 Task: Create a due date automation trigger when advanced on, on the tuesday of the week a card is due add basic assigned to me at 11:00 AM.
Action: Mouse moved to (1116, 89)
Screenshot: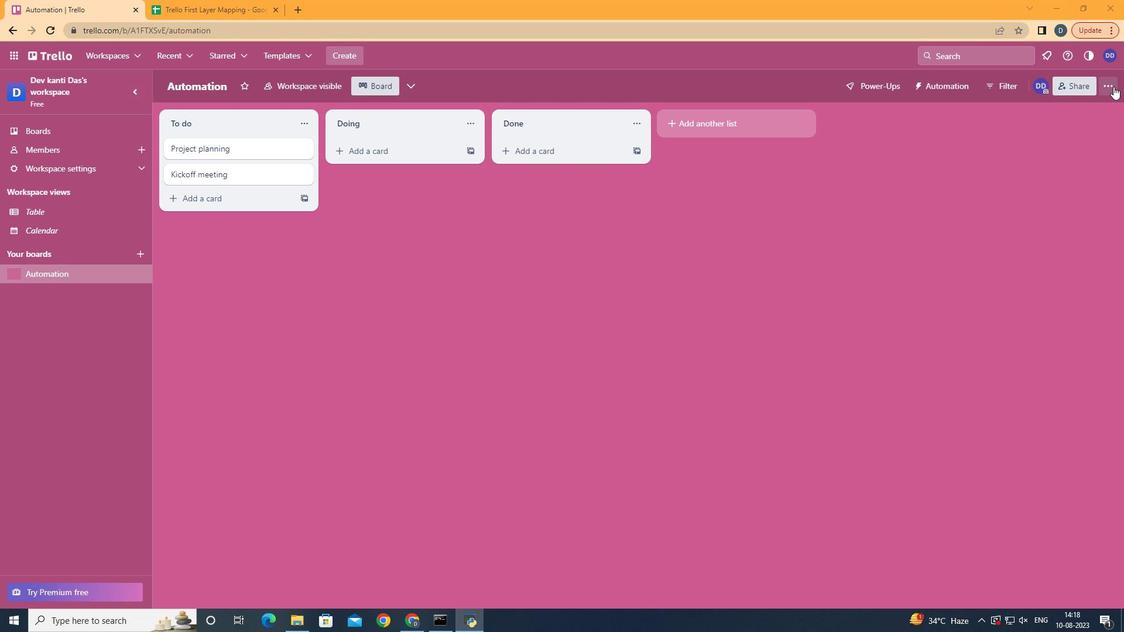 
Action: Mouse pressed left at (1116, 89)
Screenshot: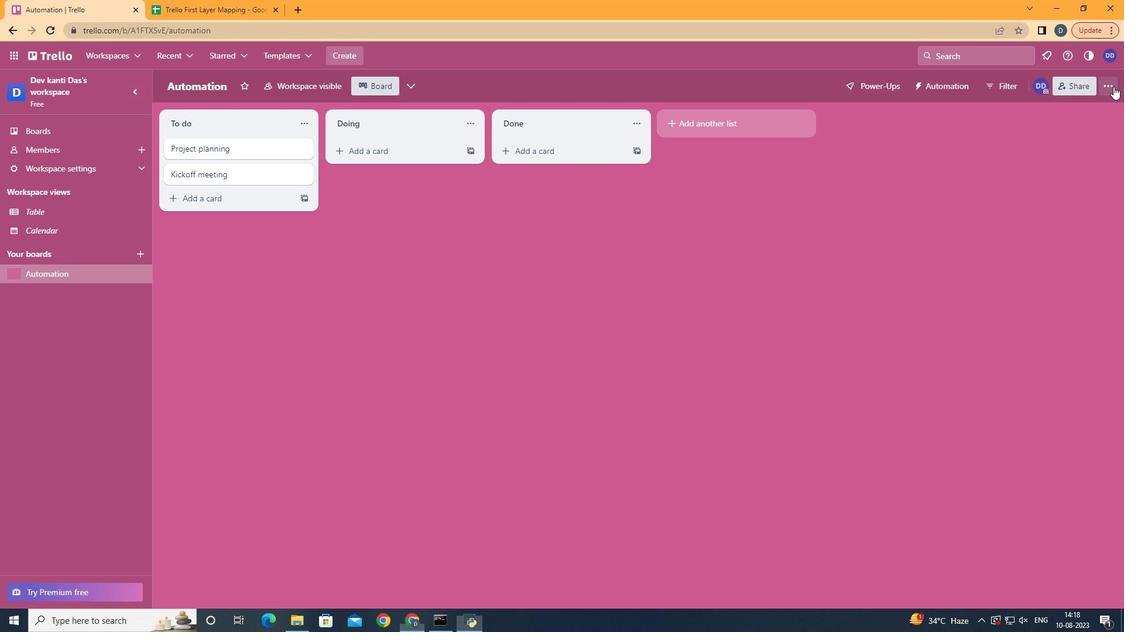 
Action: Mouse moved to (1023, 248)
Screenshot: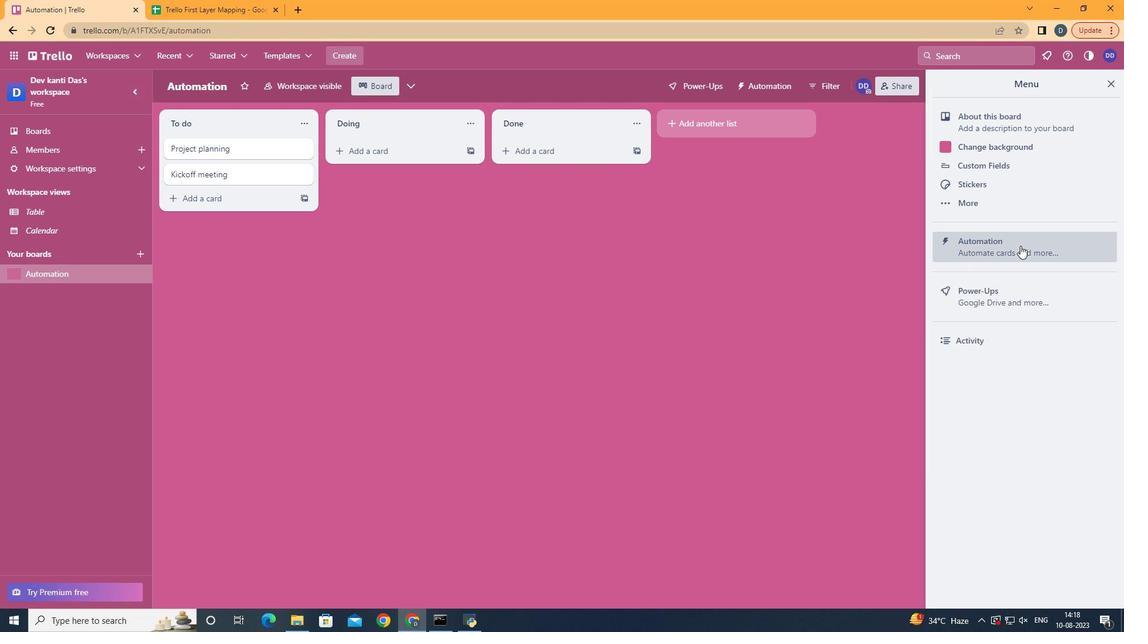 
Action: Mouse pressed left at (1023, 248)
Screenshot: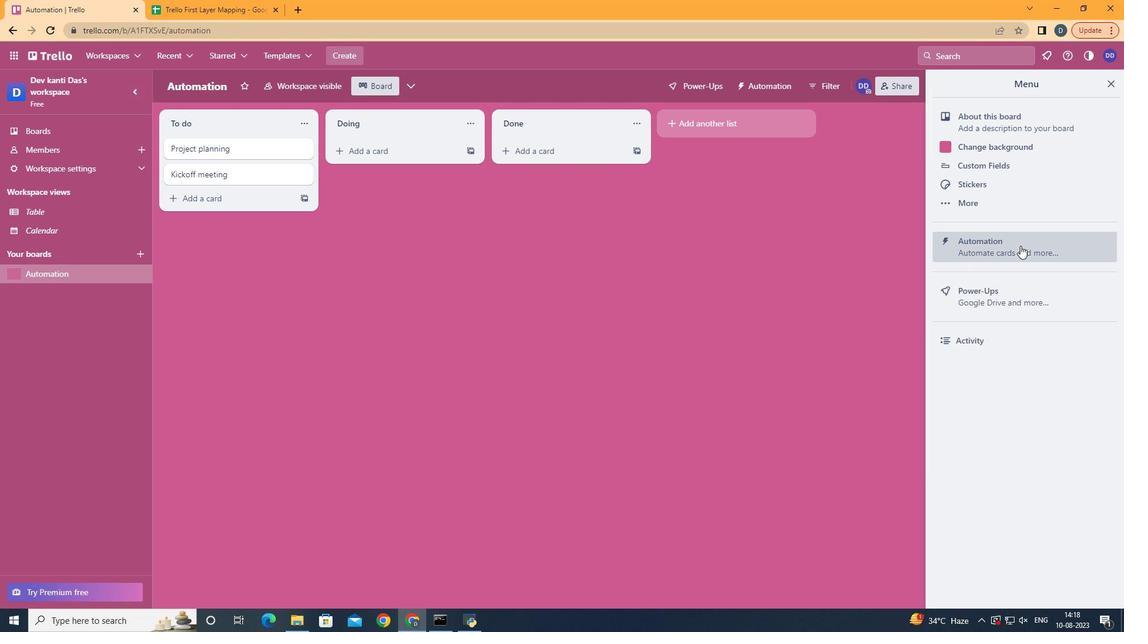 
Action: Mouse moved to (239, 235)
Screenshot: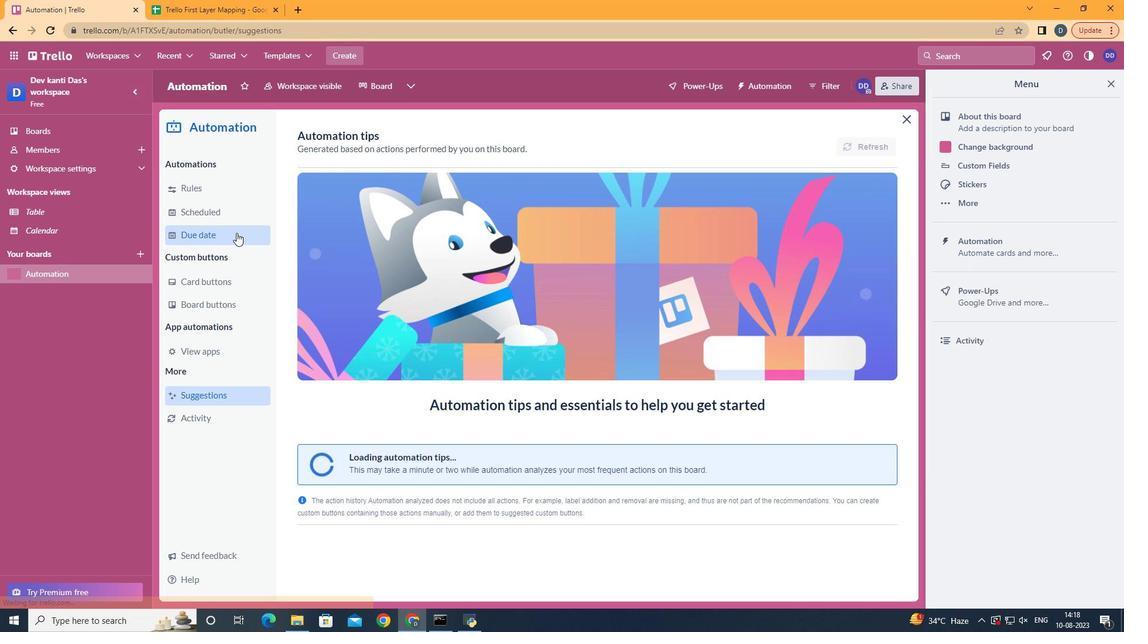 
Action: Mouse pressed left at (239, 235)
Screenshot: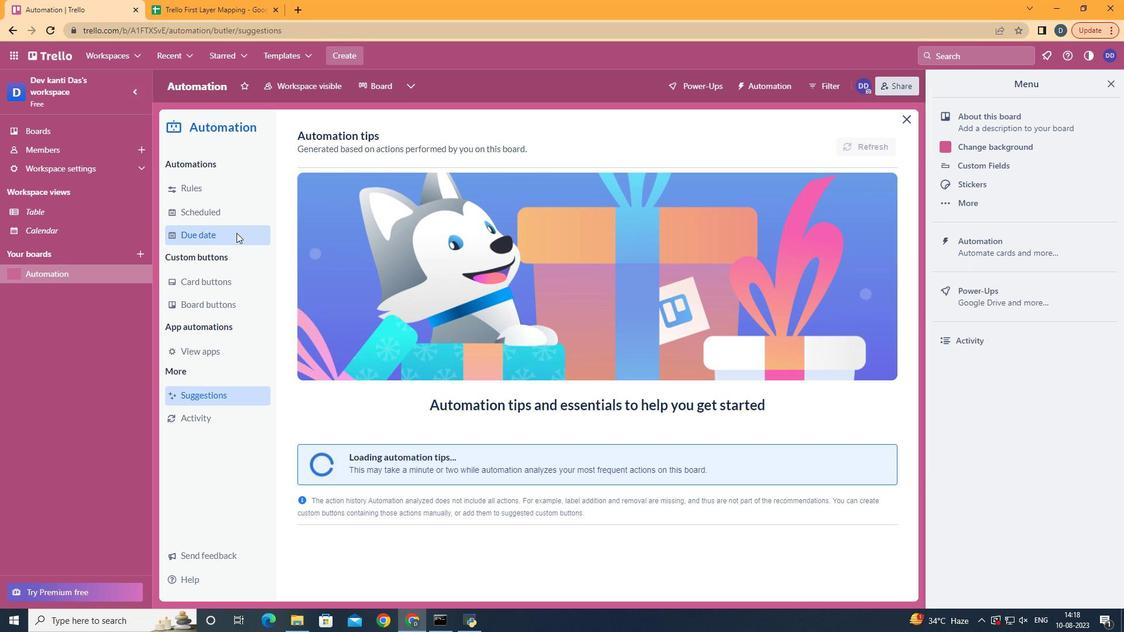 
Action: Mouse moved to (835, 137)
Screenshot: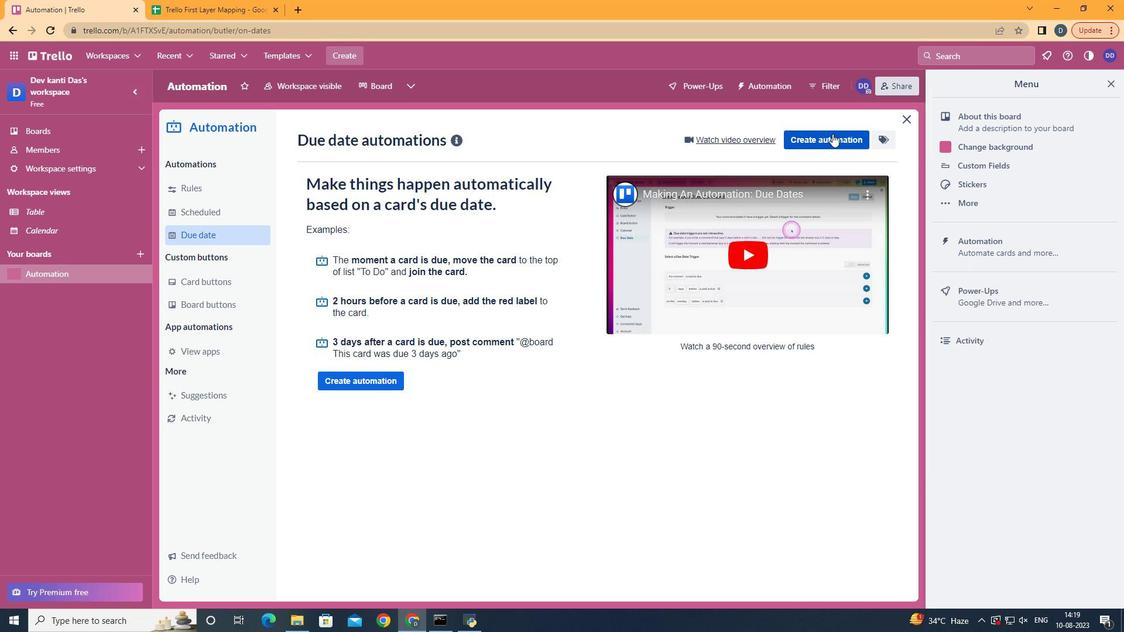 
Action: Mouse pressed left at (835, 137)
Screenshot: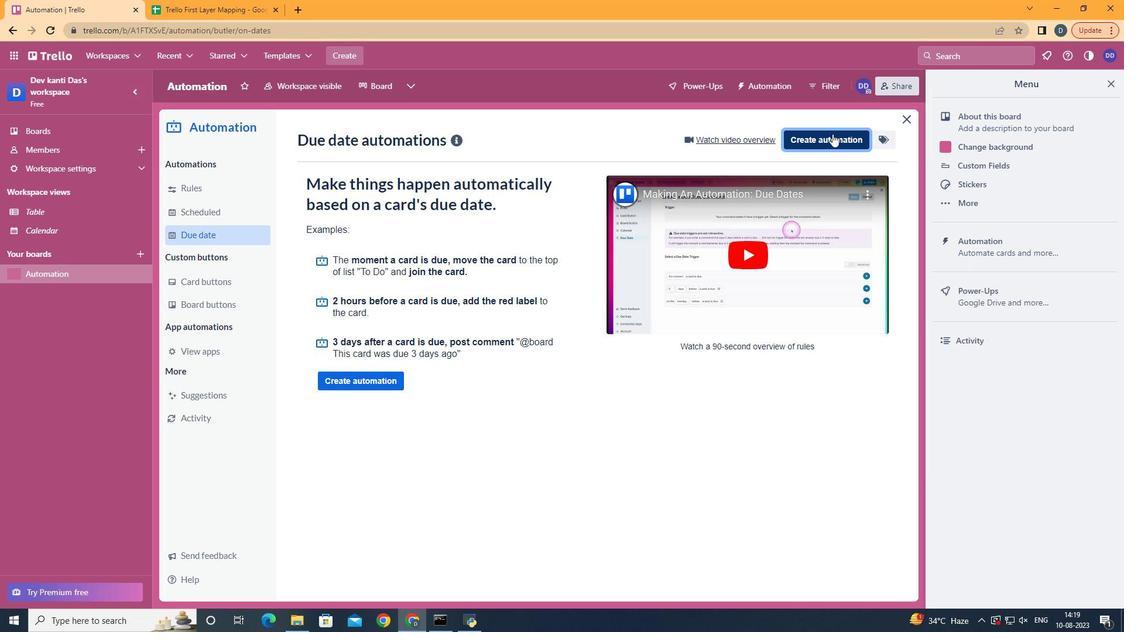 
Action: Mouse moved to (673, 254)
Screenshot: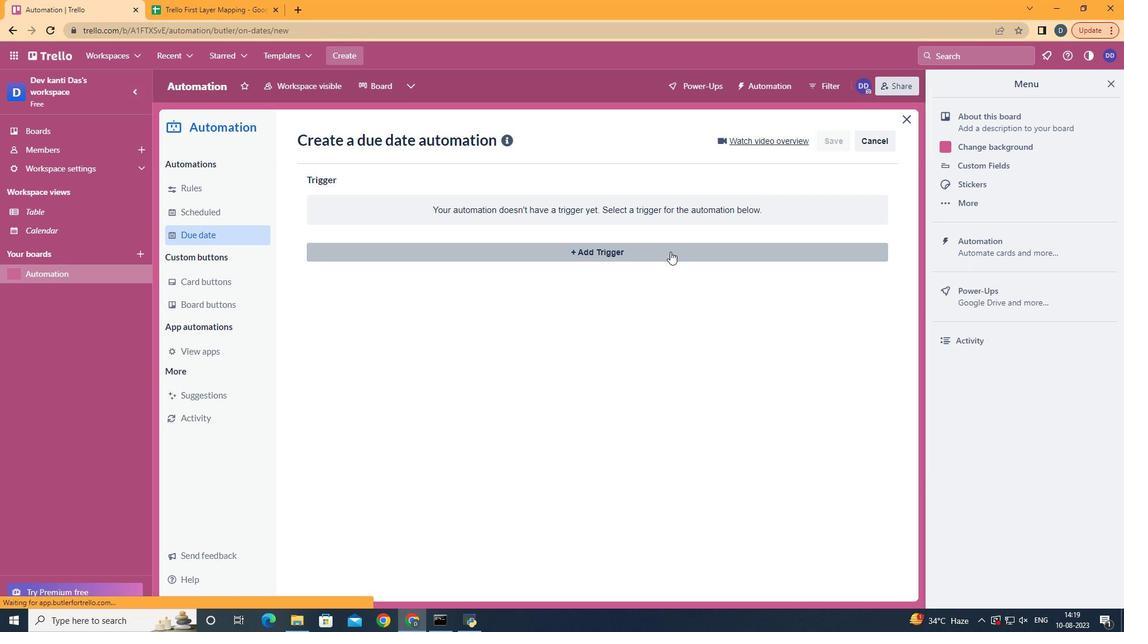 
Action: Mouse pressed left at (673, 254)
Screenshot: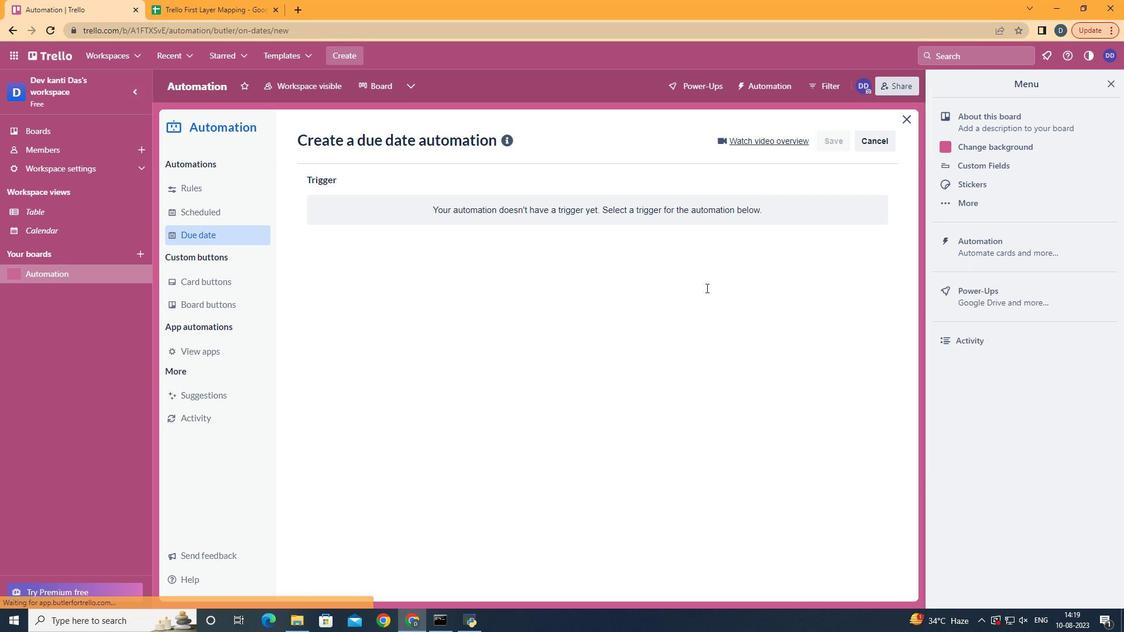 
Action: Mouse moved to (379, 332)
Screenshot: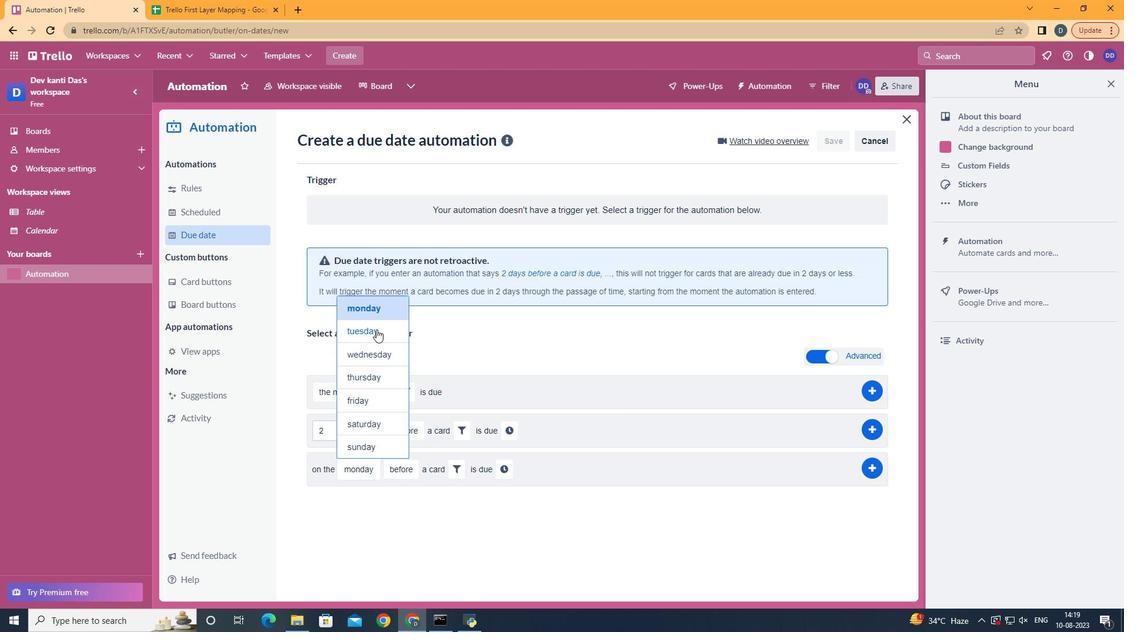 
Action: Mouse pressed left at (379, 332)
Screenshot: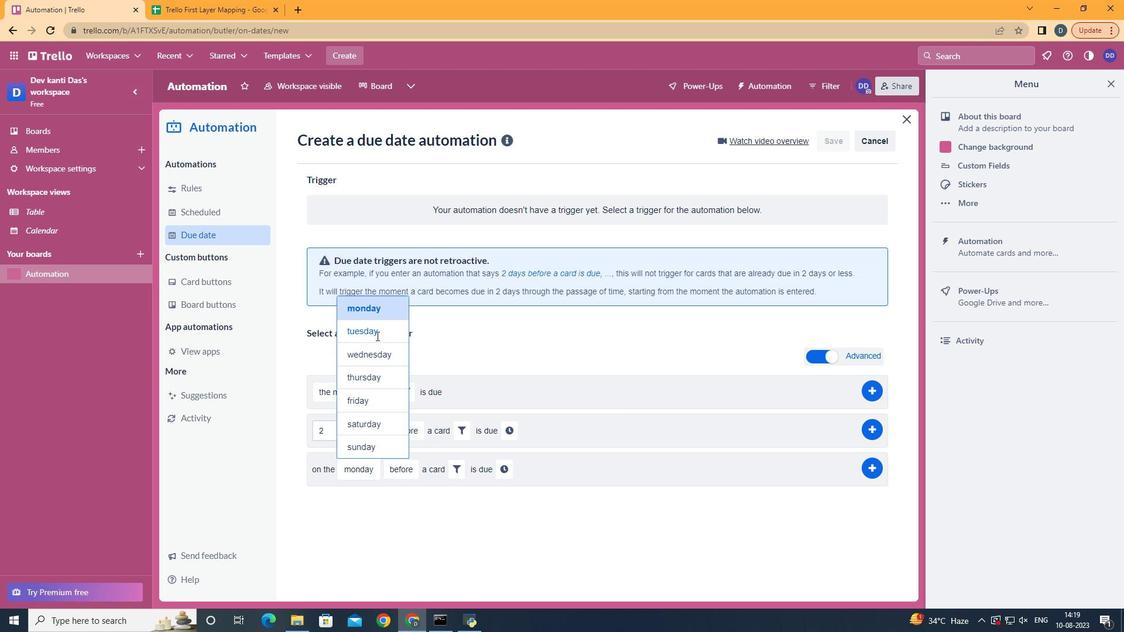 
Action: Mouse moved to (420, 545)
Screenshot: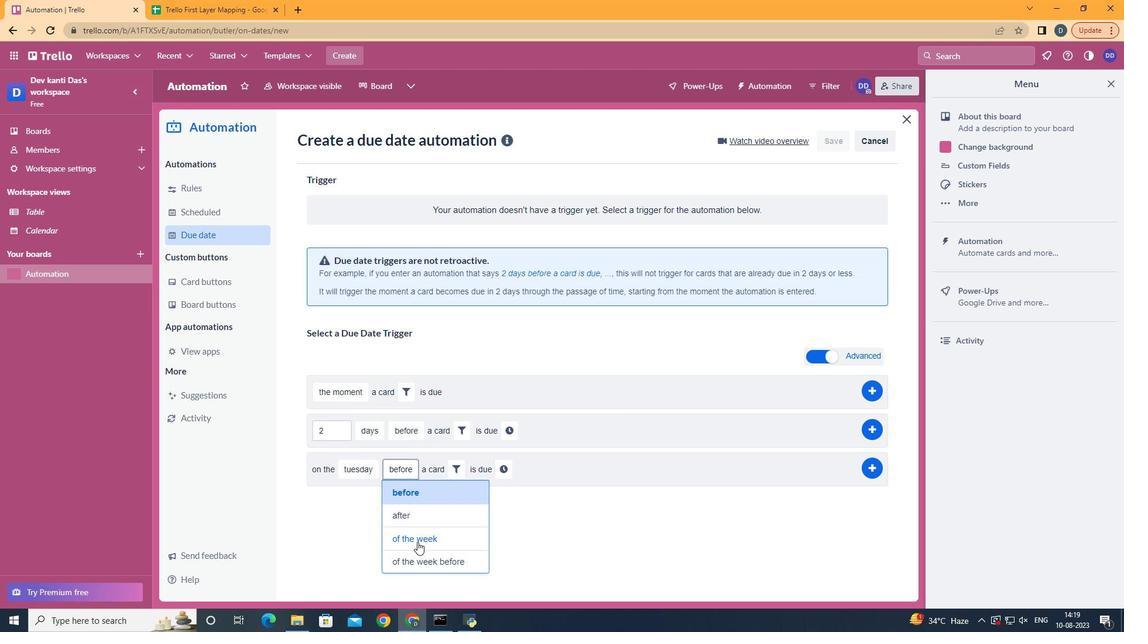 
Action: Mouse pressed left at (420, 545)
Screenshot: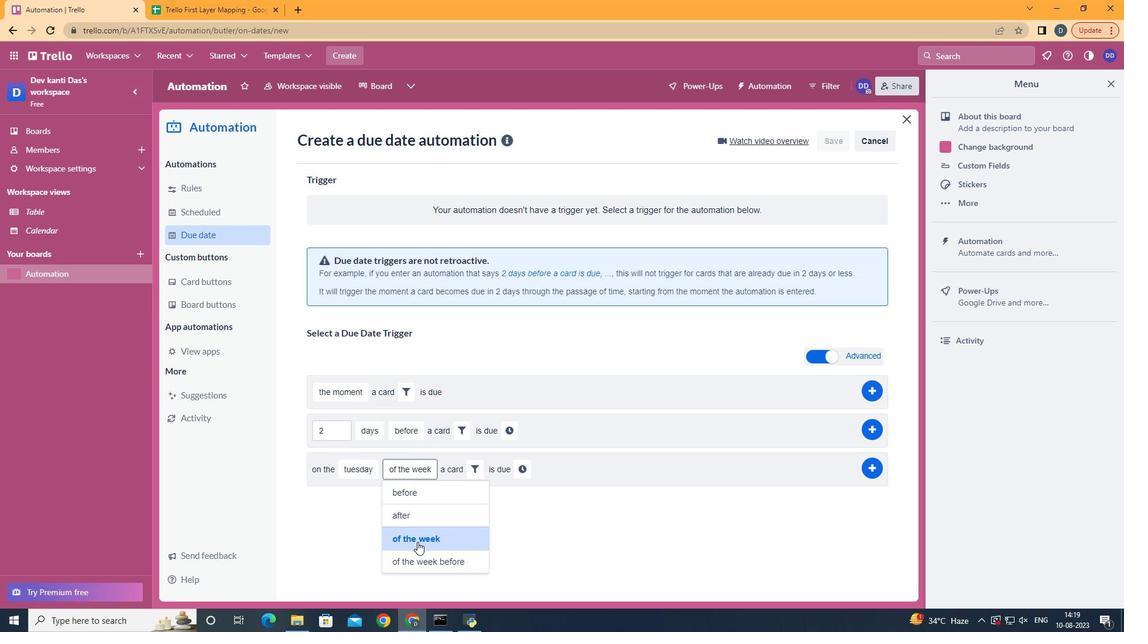
Action: Mouse moved to (470, 471)
Screenshot: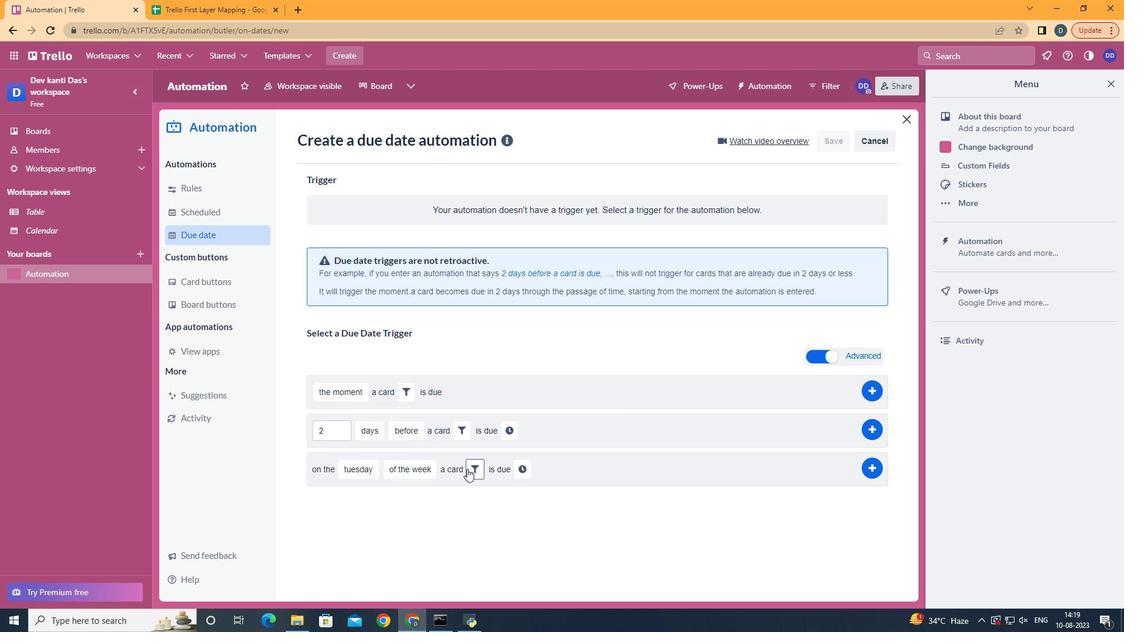 
Action: Mouse pressed left at (470, 471)
Screenshot: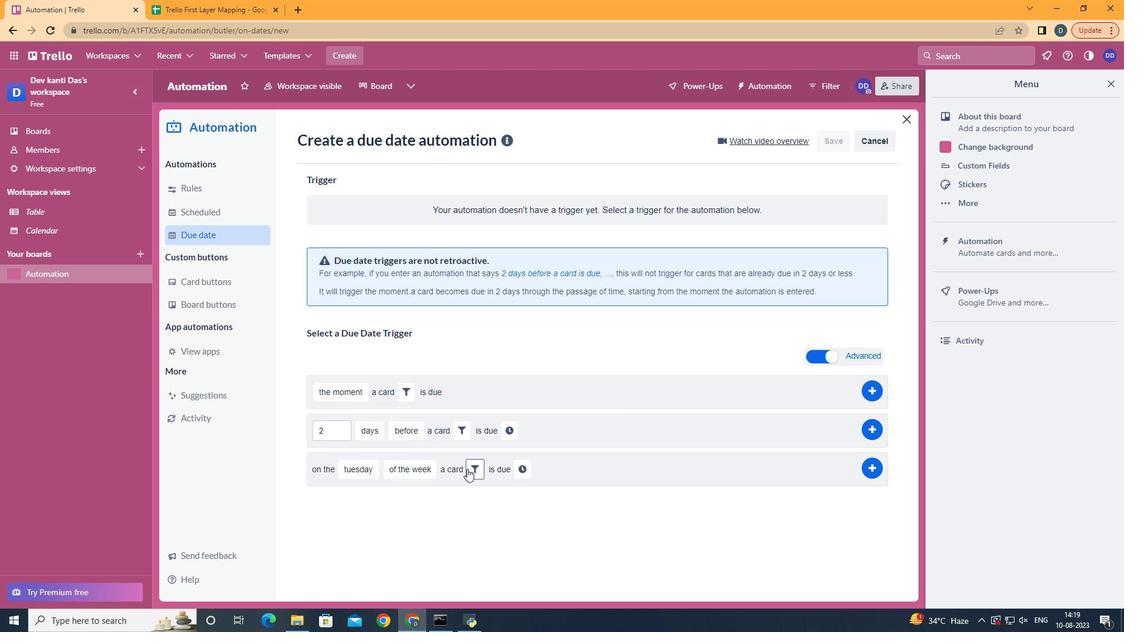 
Action: Mouse moved to (583, 536)
Screenshot: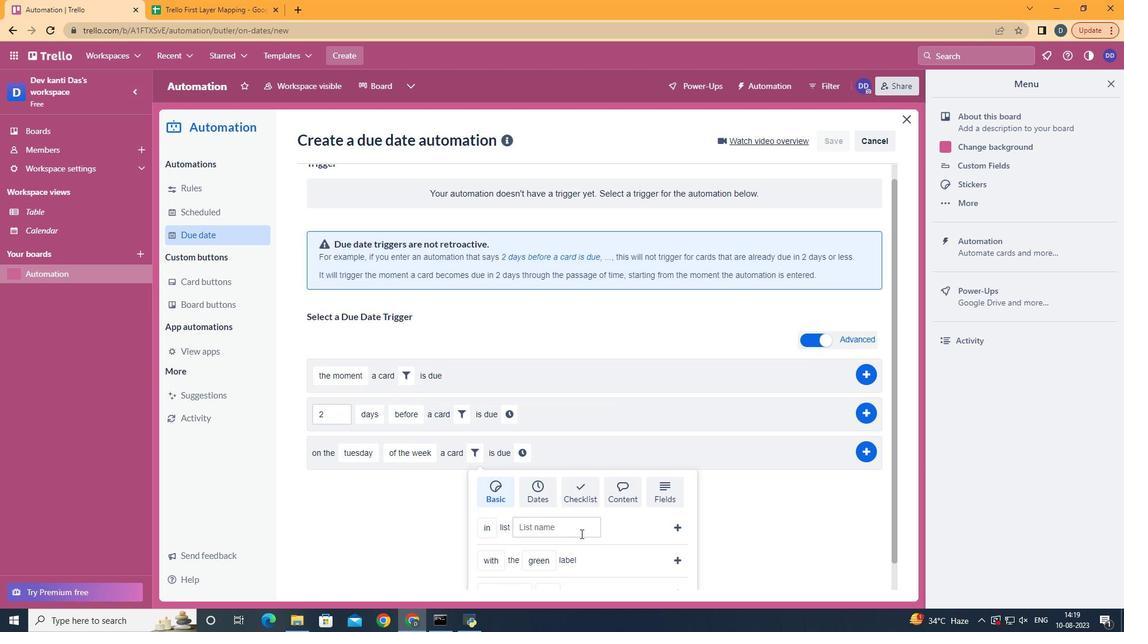 
Action: Mouse scrolled (583, 536) with delta (0, 0)
Screenshot: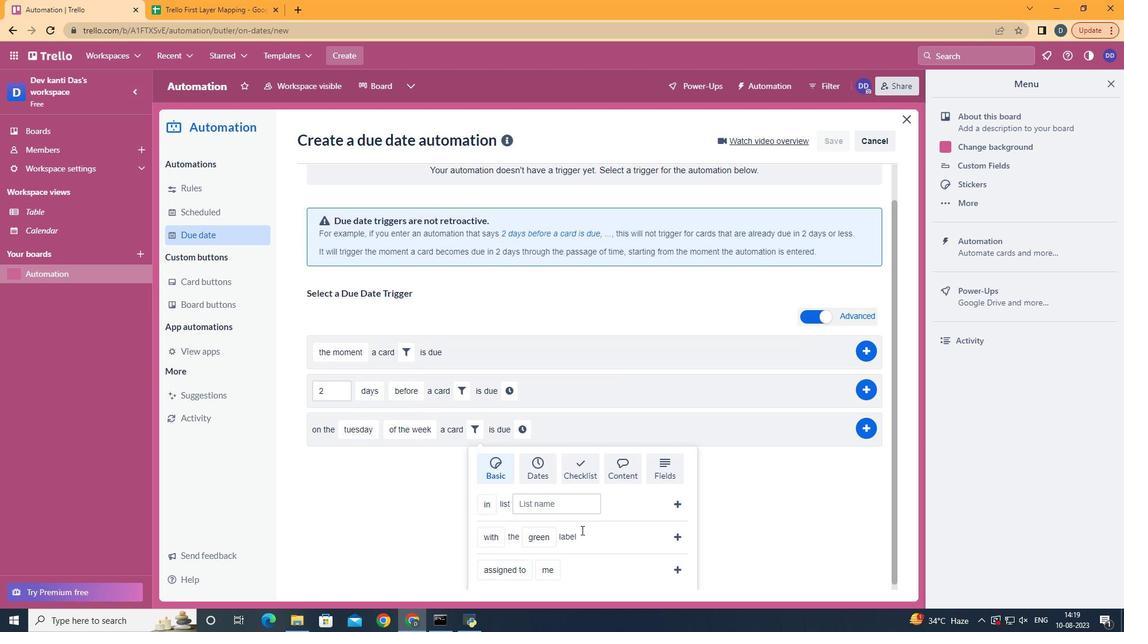 
Action: Mouse scrolled (583, 536) with delta (0, 0)
Screenshot: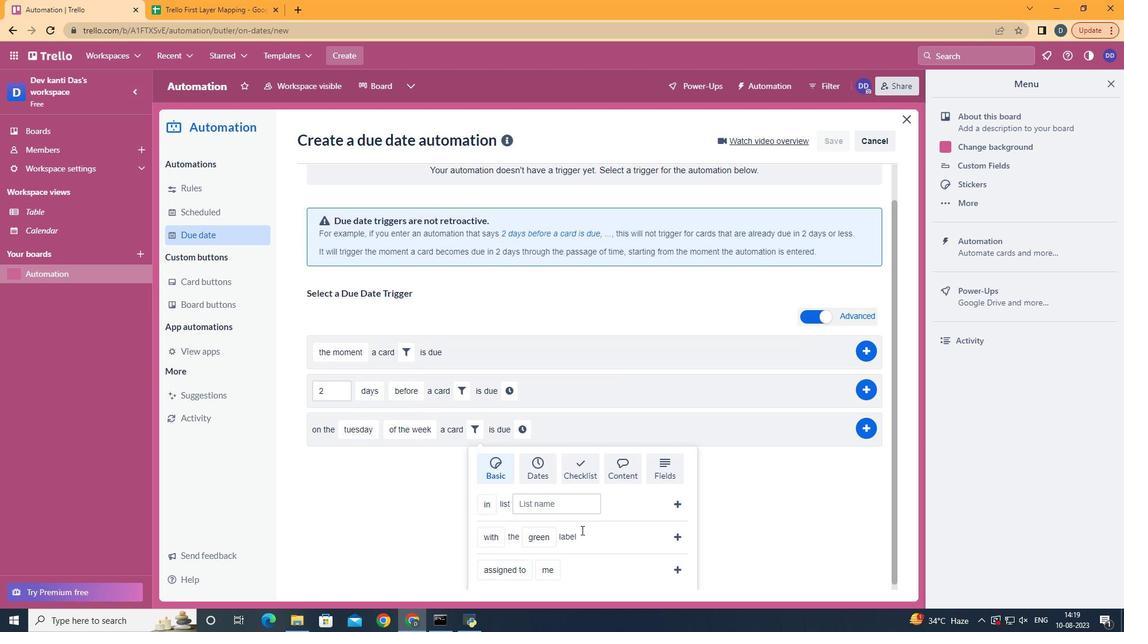 
Action: Mouse scrolled (583, 536) with delta (0, 0)
Screenshot: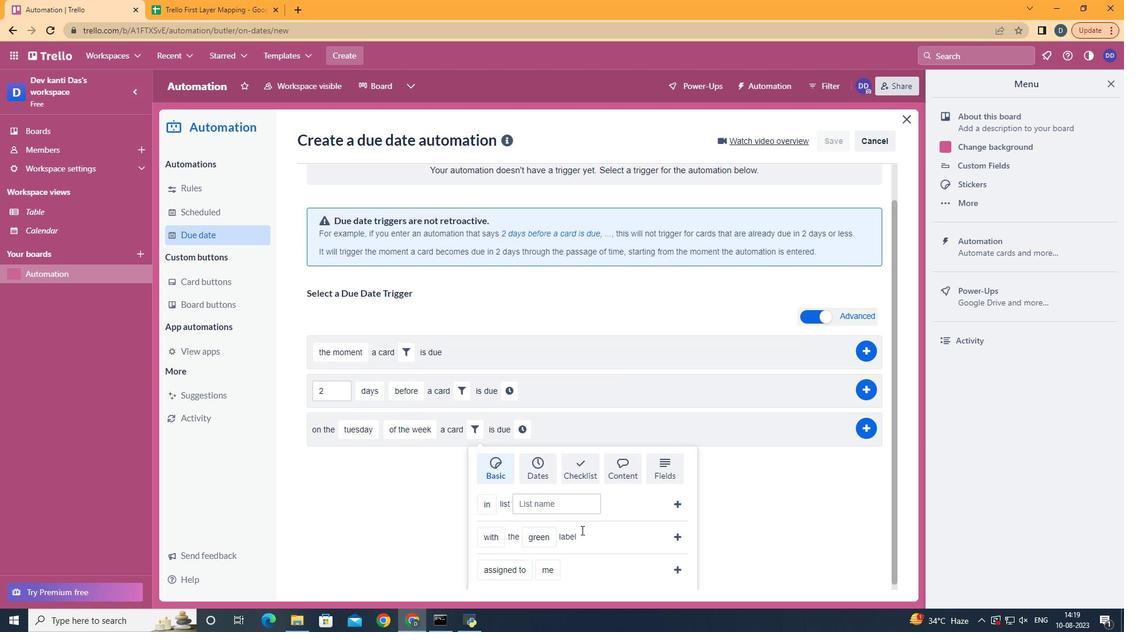 
Action: Mouse scrolled (583, 536) with delta (0, 0)
Screenshot: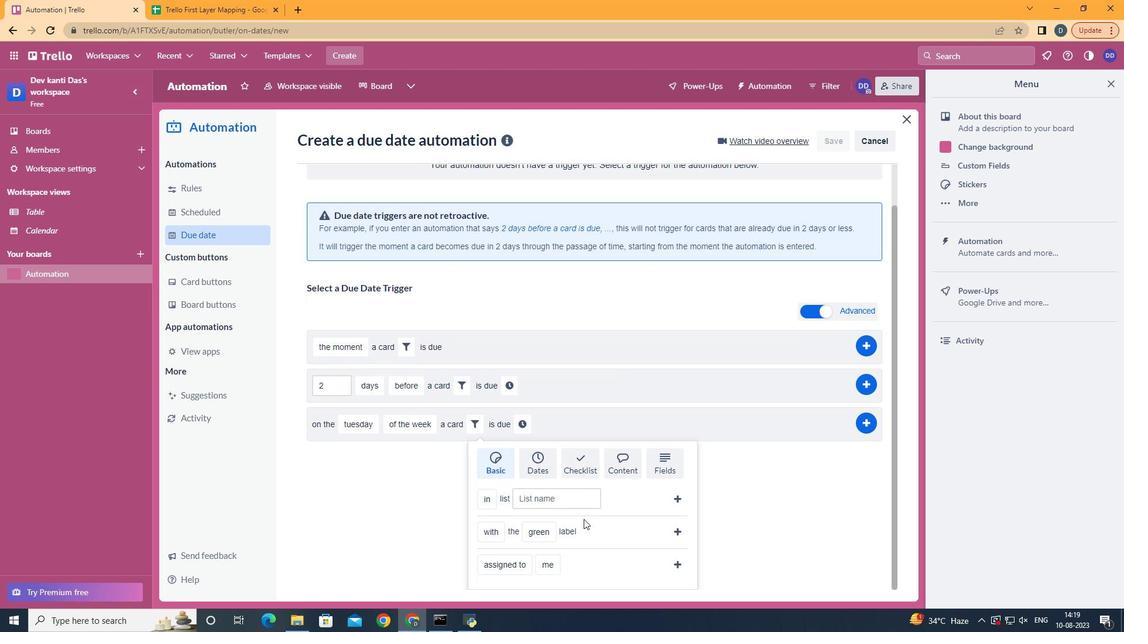 
Action: Mouse moved to (538, 492)
Screenshot: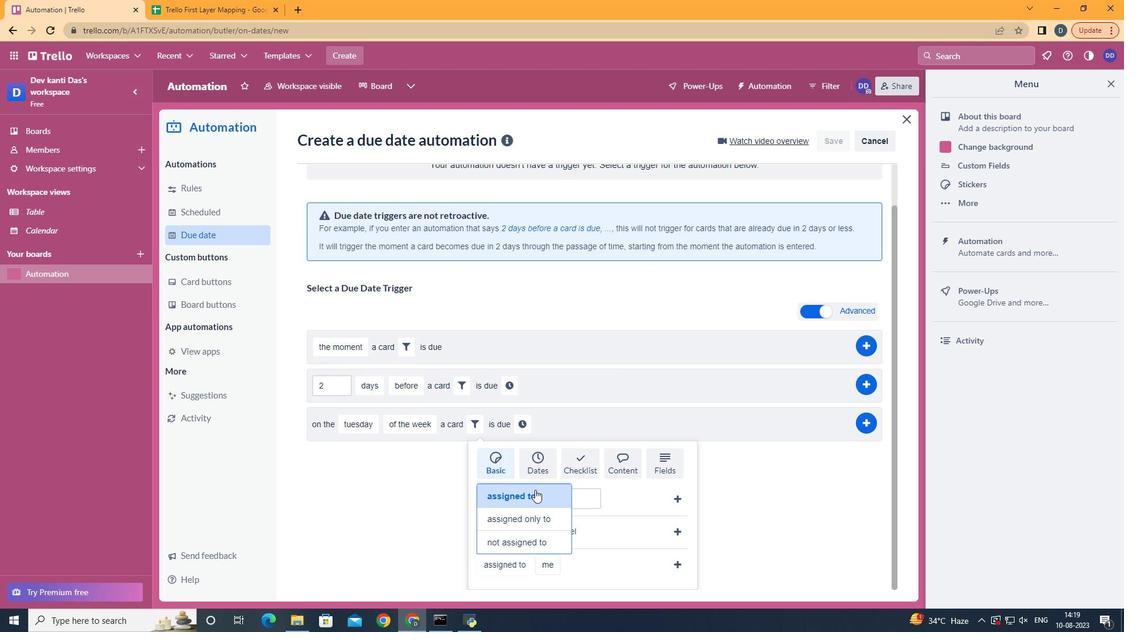 
Action: Mouse pressed left at (538, 492)
Screenshot: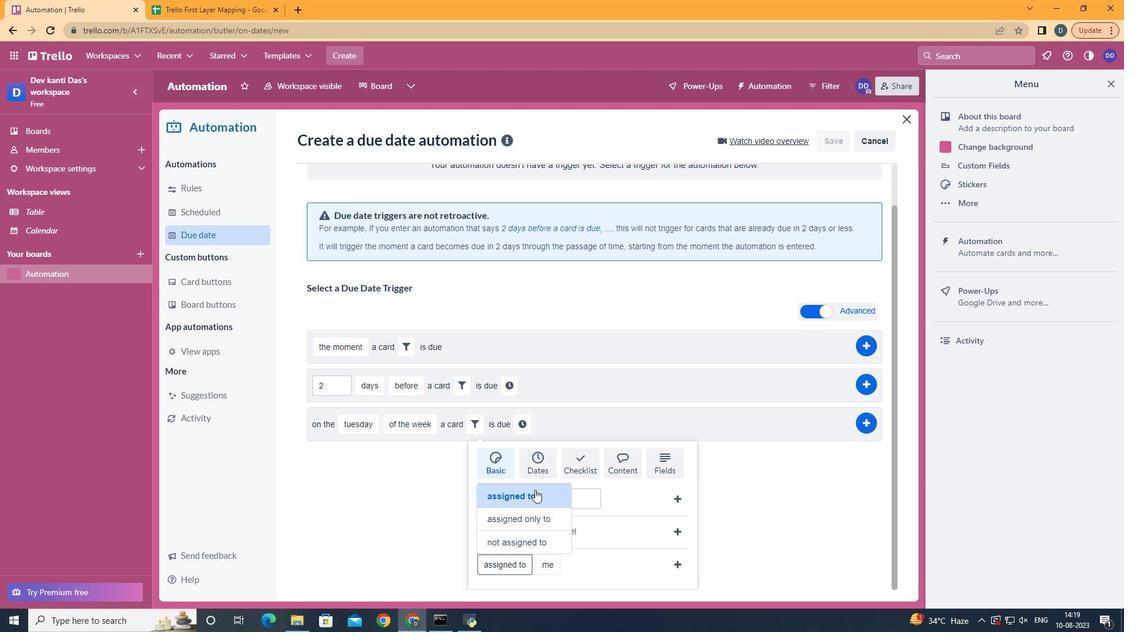 
Action: Mouse moved to (680, 566)
Screenshot: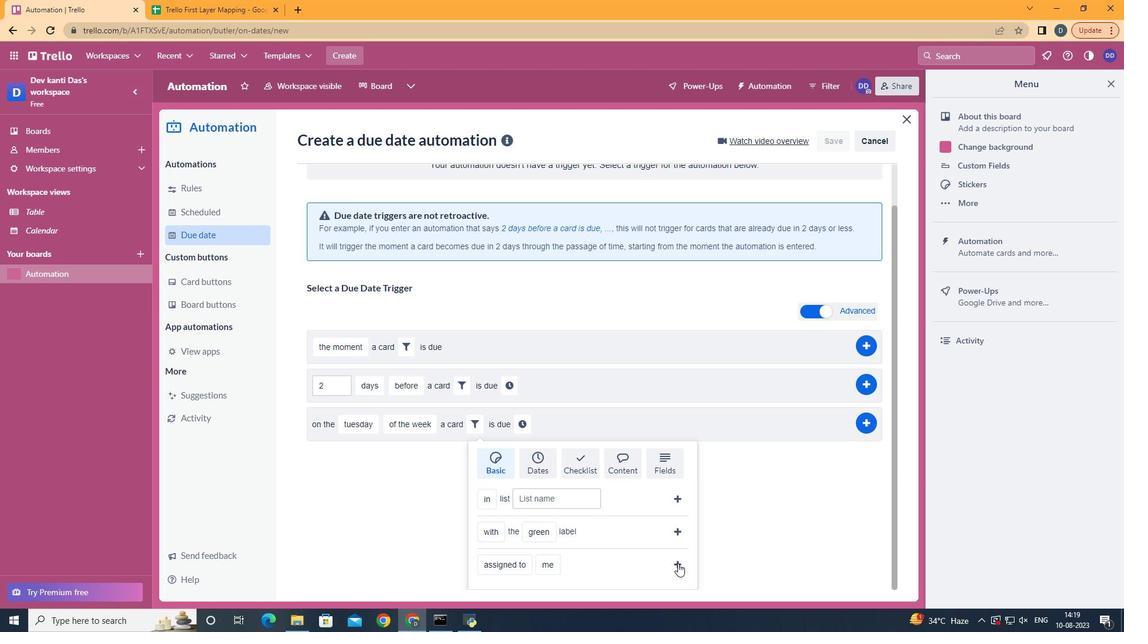 
Action: Mouse pressed left at (680, 566)
Screenshot: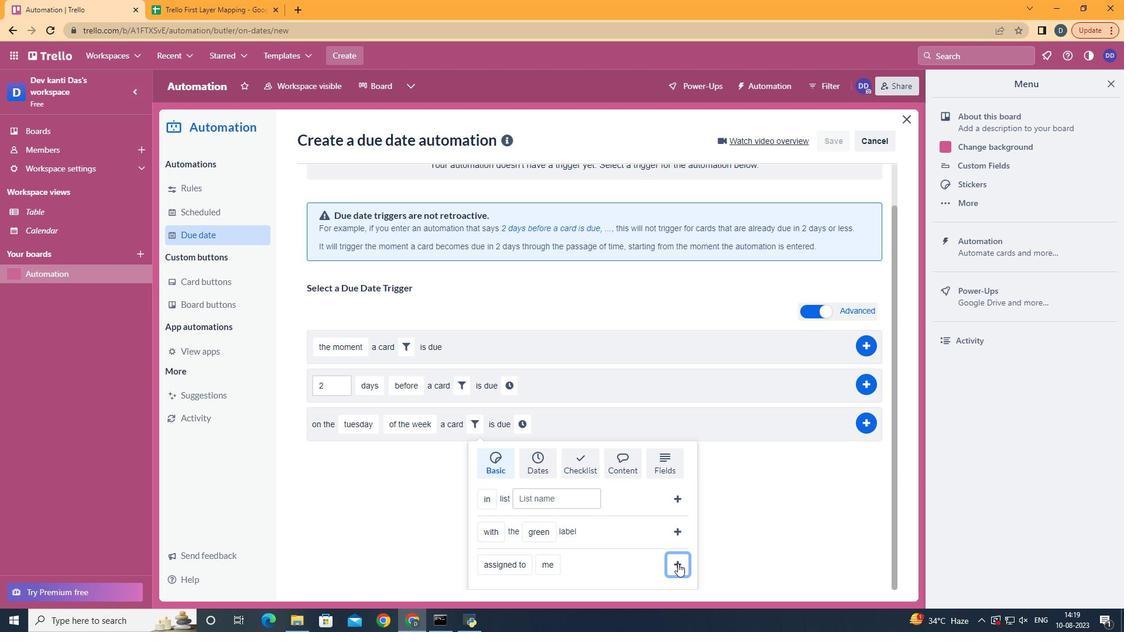 
Action: Mouse moved to (613, 477)
Screenshot: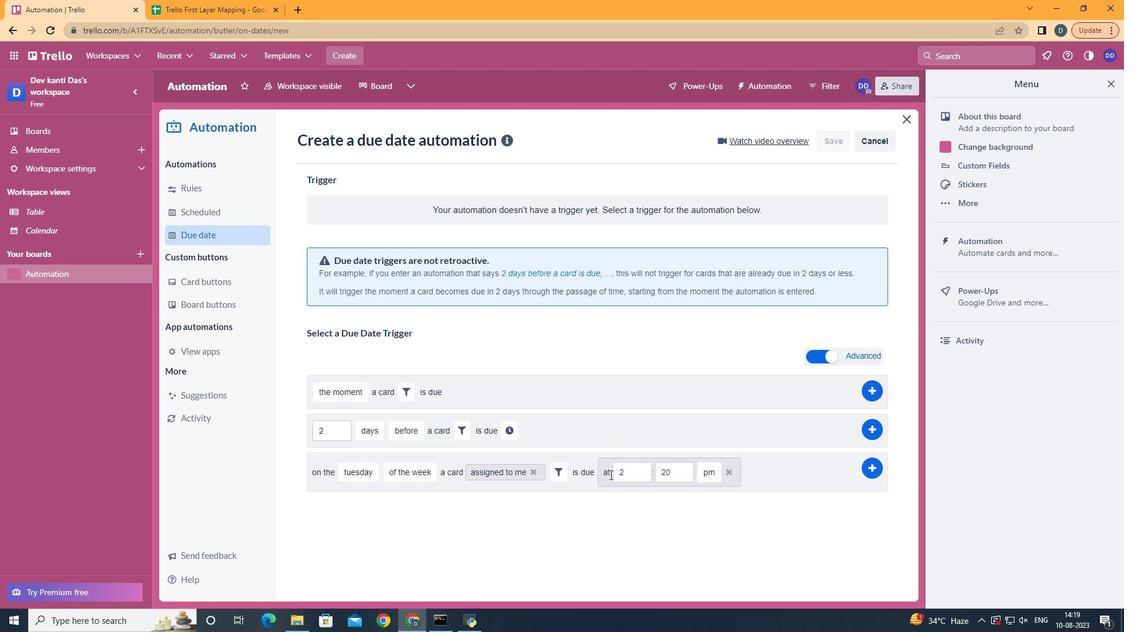 
Action: Mouse pressed left at (613, 477)
Screenshot: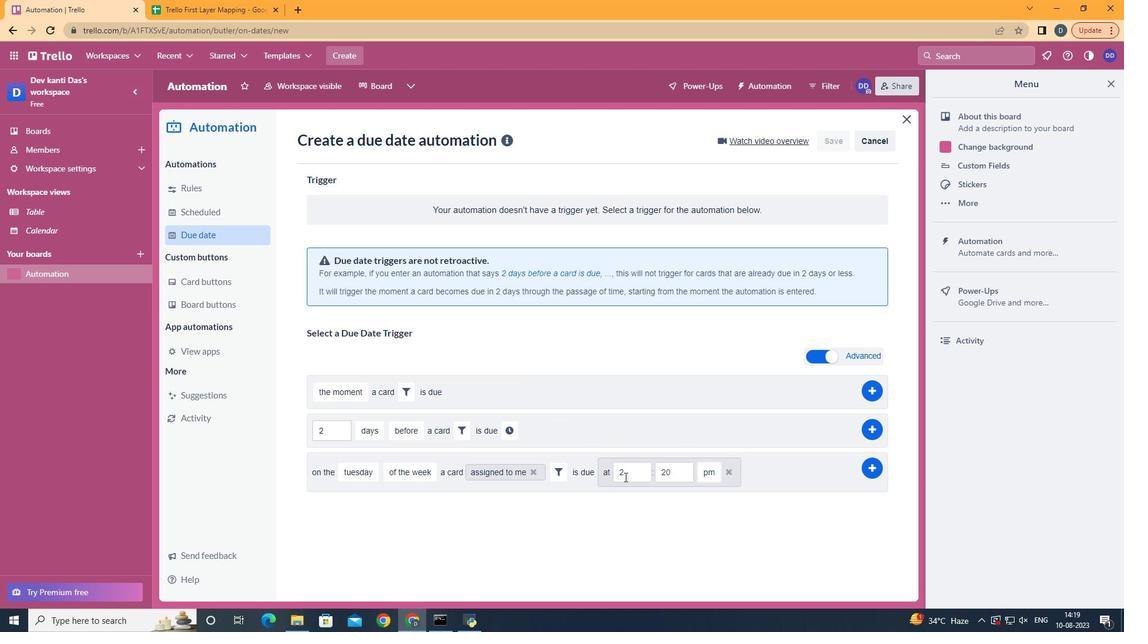 
Action: Mouse moved to (645, 479)
Screenshot: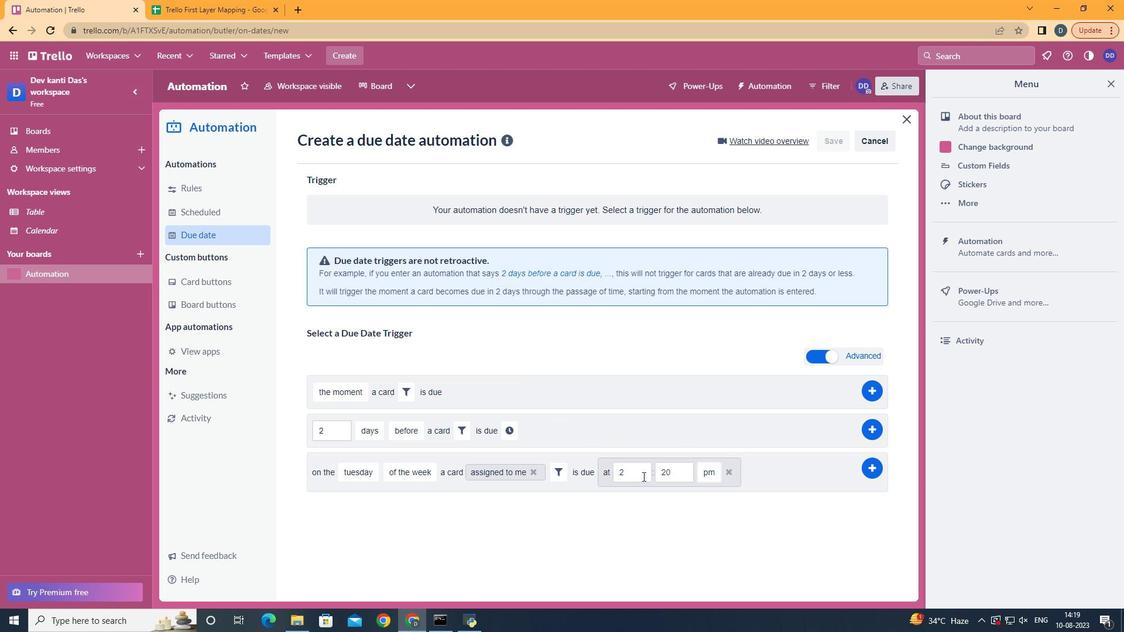 
Action: Mouse pressed left at (645, 479)
Screenshot: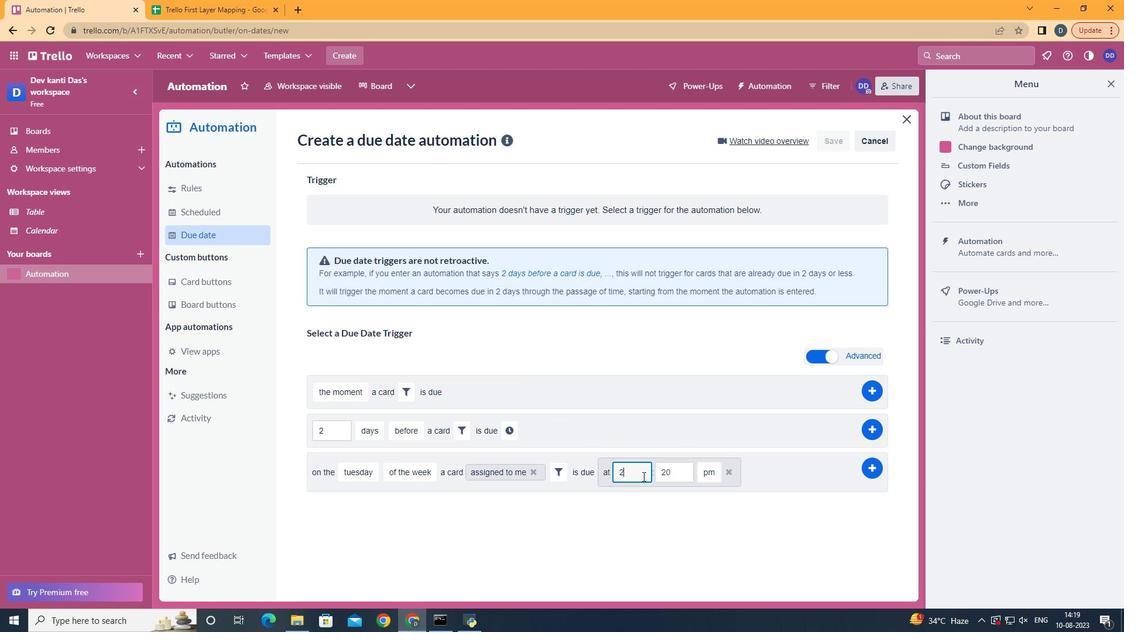 
Action: Key pressed <Key.backspace>11
Screenshot: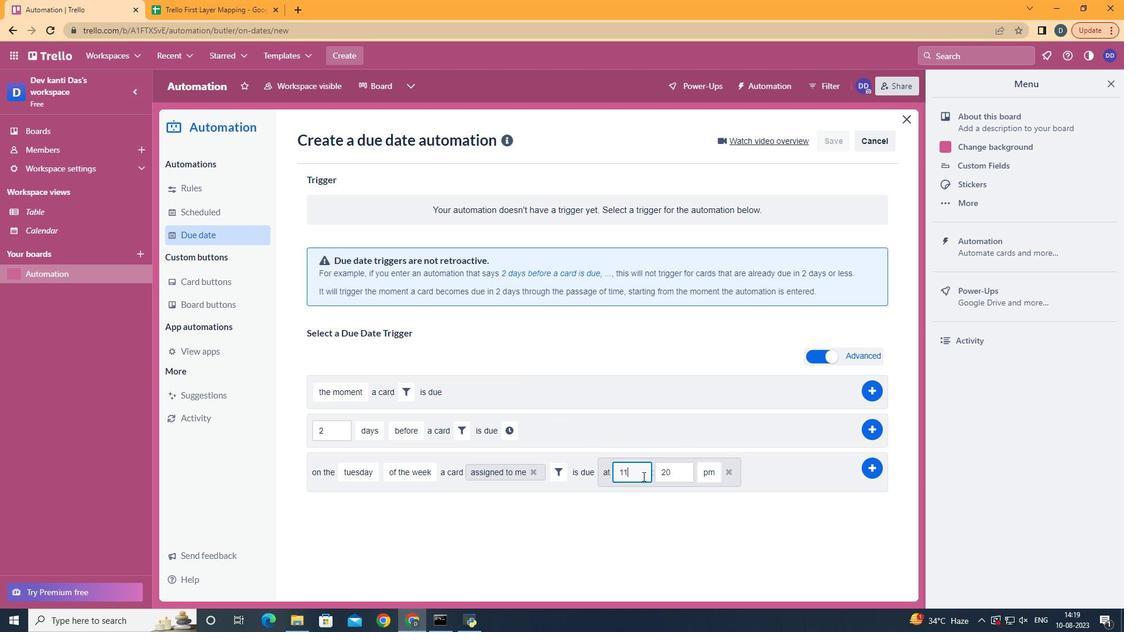 
Action: Mouse moved to (683, 471)
Screenshot: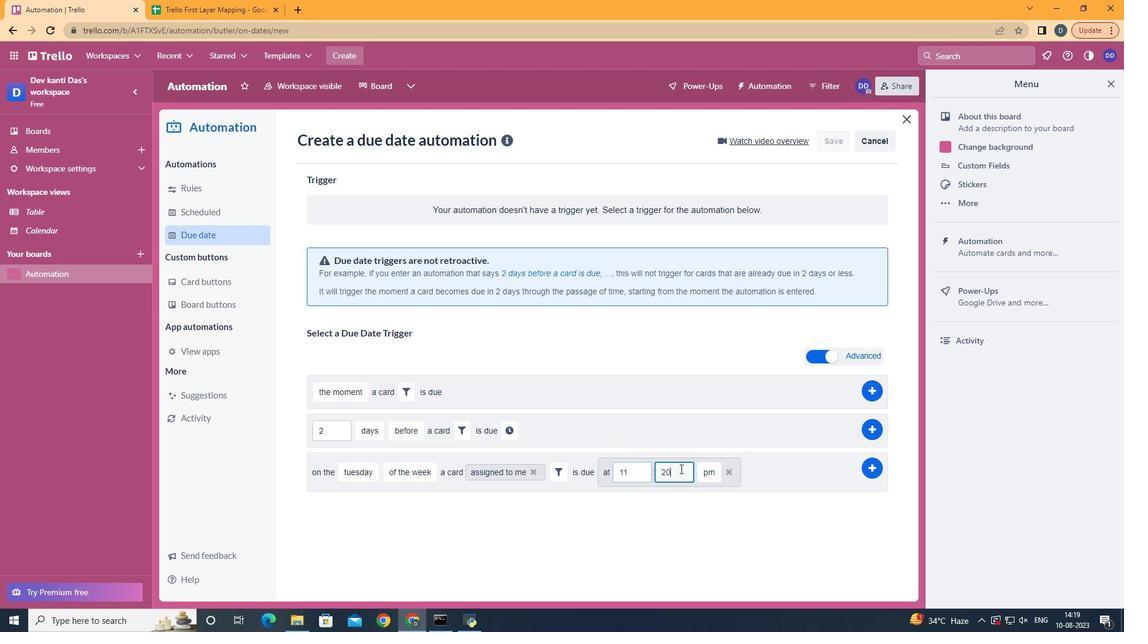 
Action: Mouse pressed left at (683, 471)
Screenshot: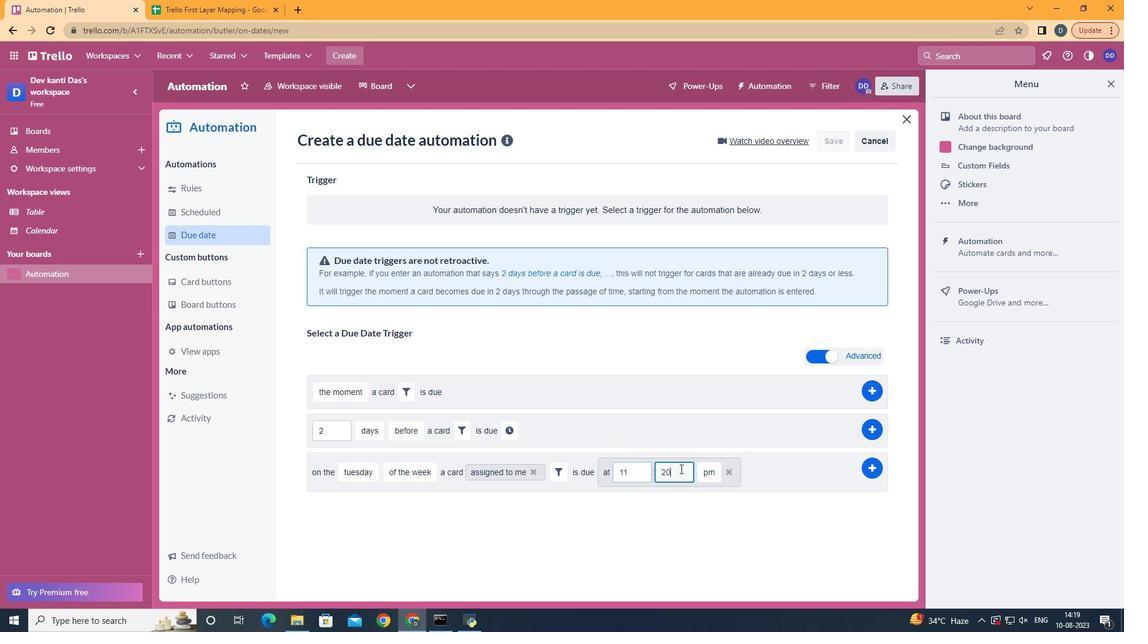 
Action: Key pressed <Key.backspace><Key.backspace>00
Screenshot: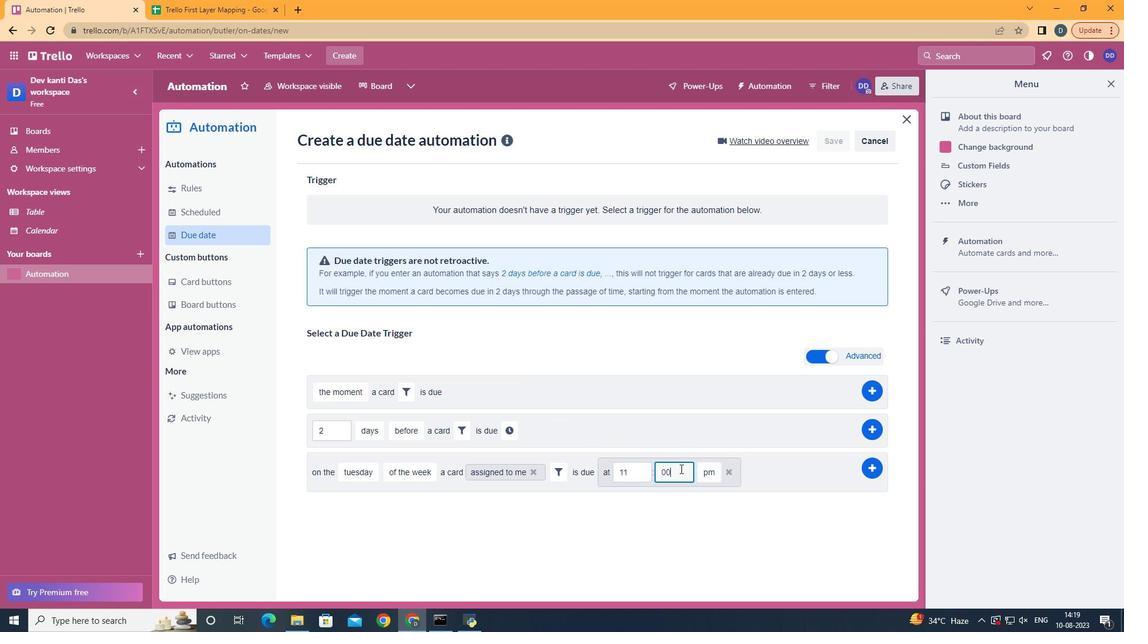 
Action: Mouse moved to (710, 498)
Screenshot: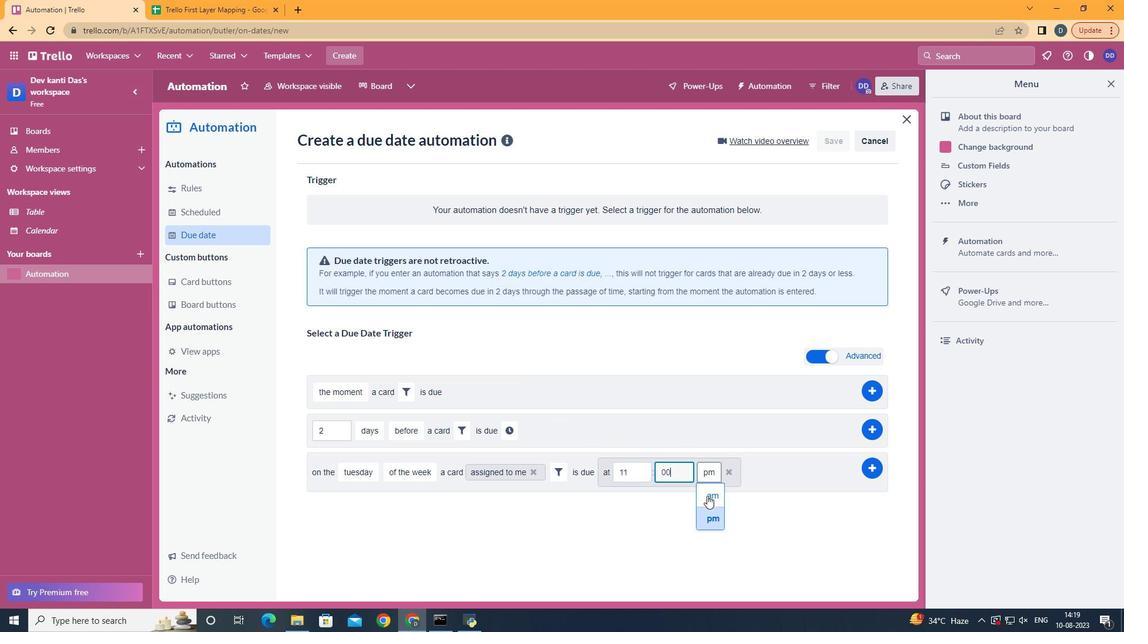 
Action: Mouse pressed left at (710, 498)
Screenshot: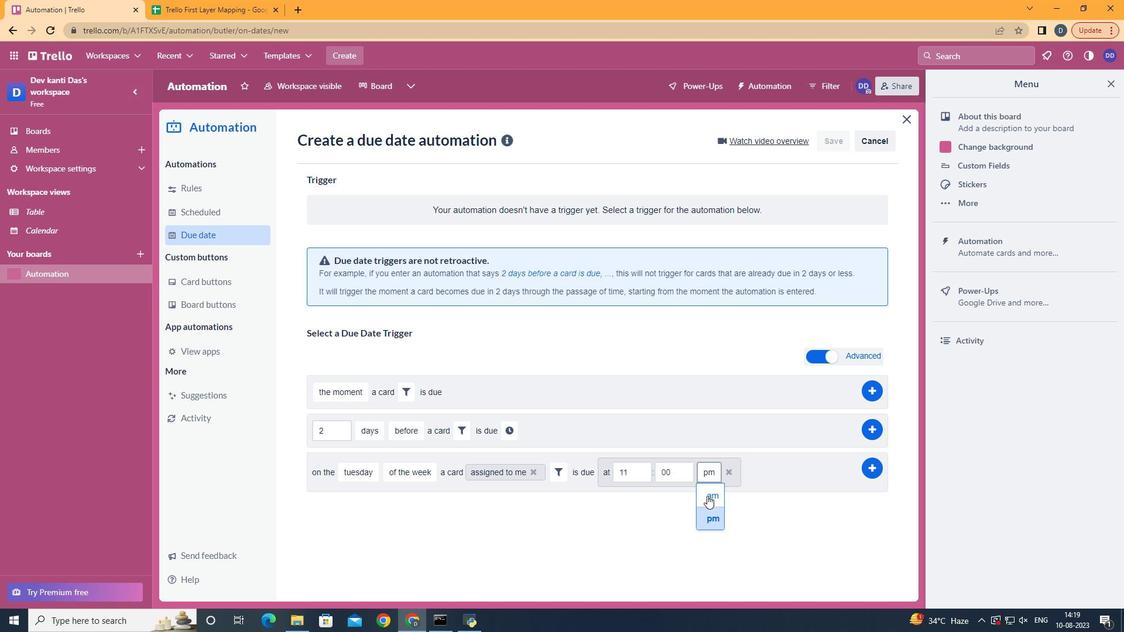 
Action: Mouse moved to (879, 467)
Screenshot: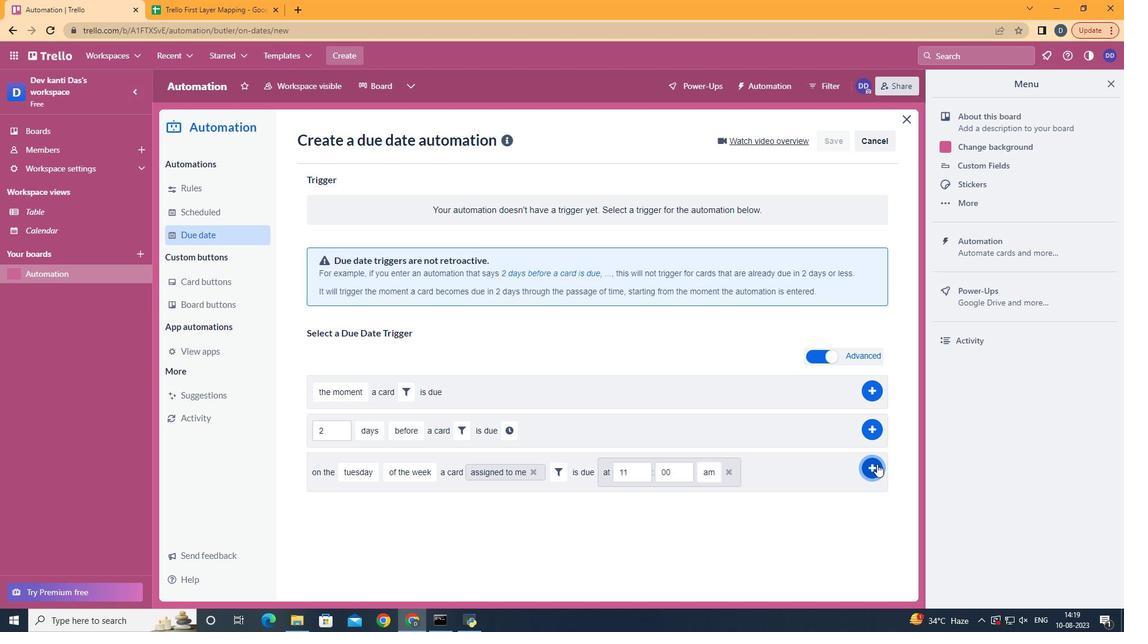 
Action: Mouse pressed left at (879, 467)
Screenshot: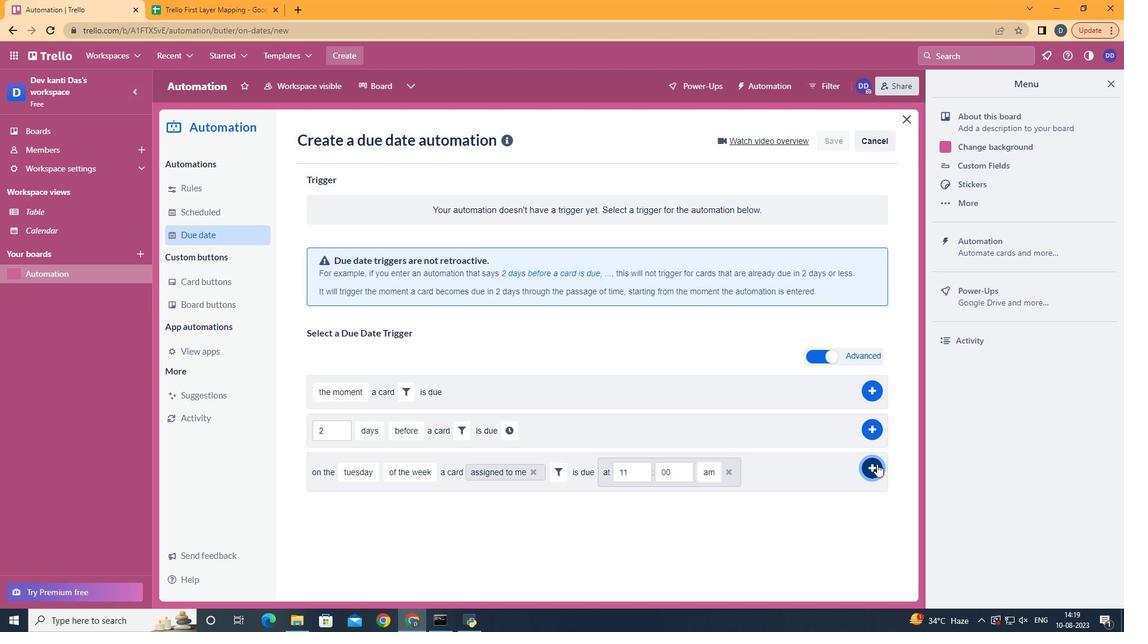 
Action: Mouse moved to (690, 265)
Screenshot: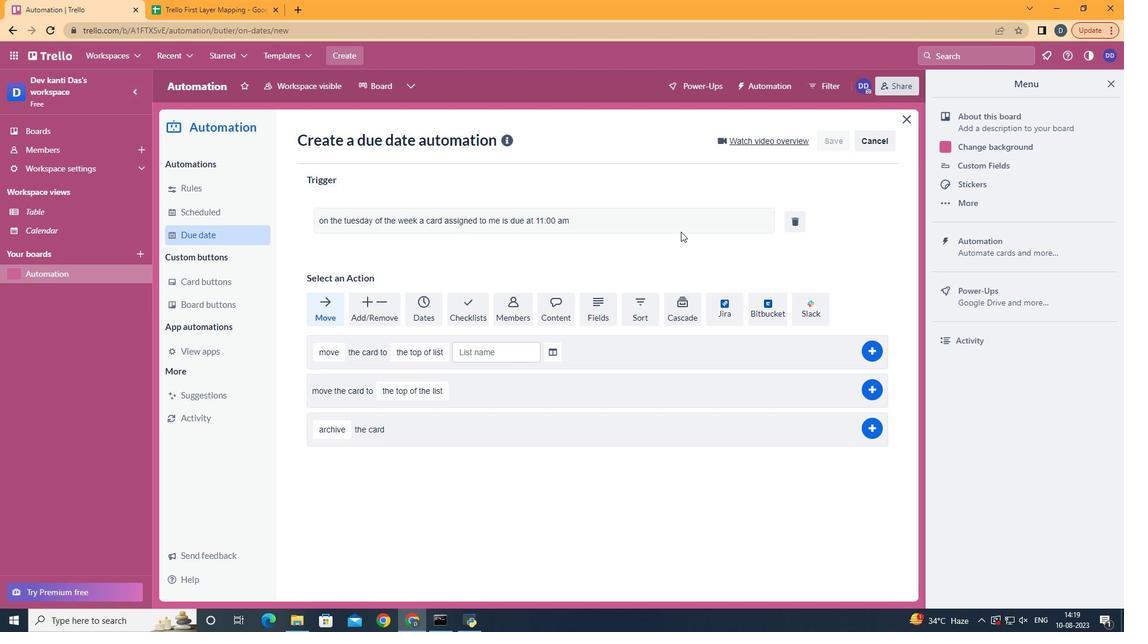 
